 Task: In the  document diagram.html Download file as 'HTML ' Share this file with 'softage.1@softage.net' Insert the command  Suggesting 
Action: Mouse moved to (254, 395)
Screenshot: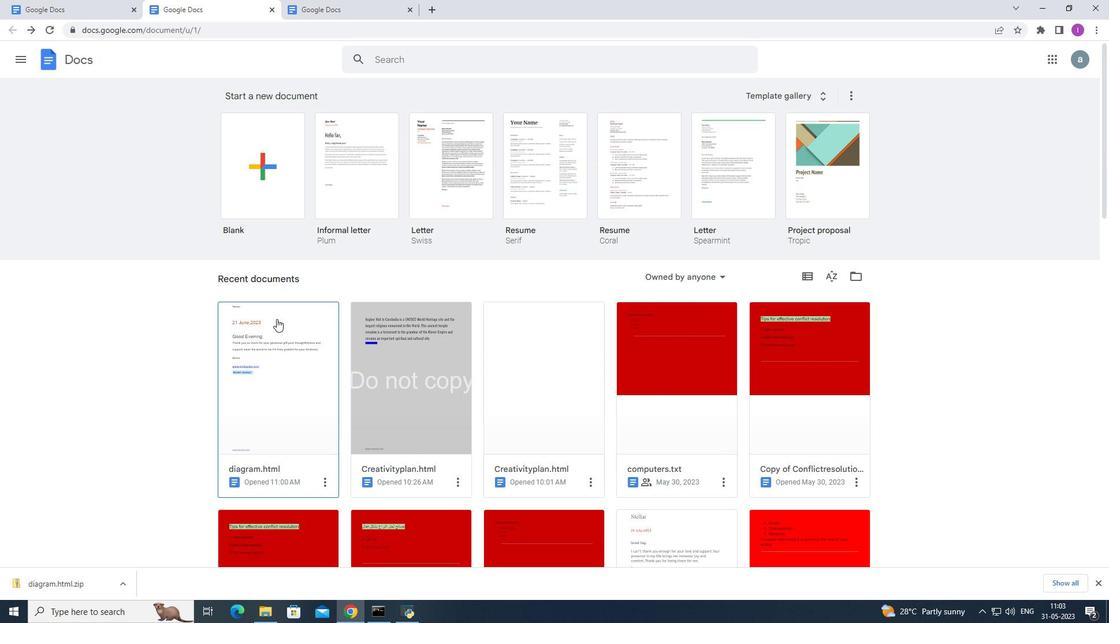 
Action: Mouse pressed left at (254, 395)
Screenshot: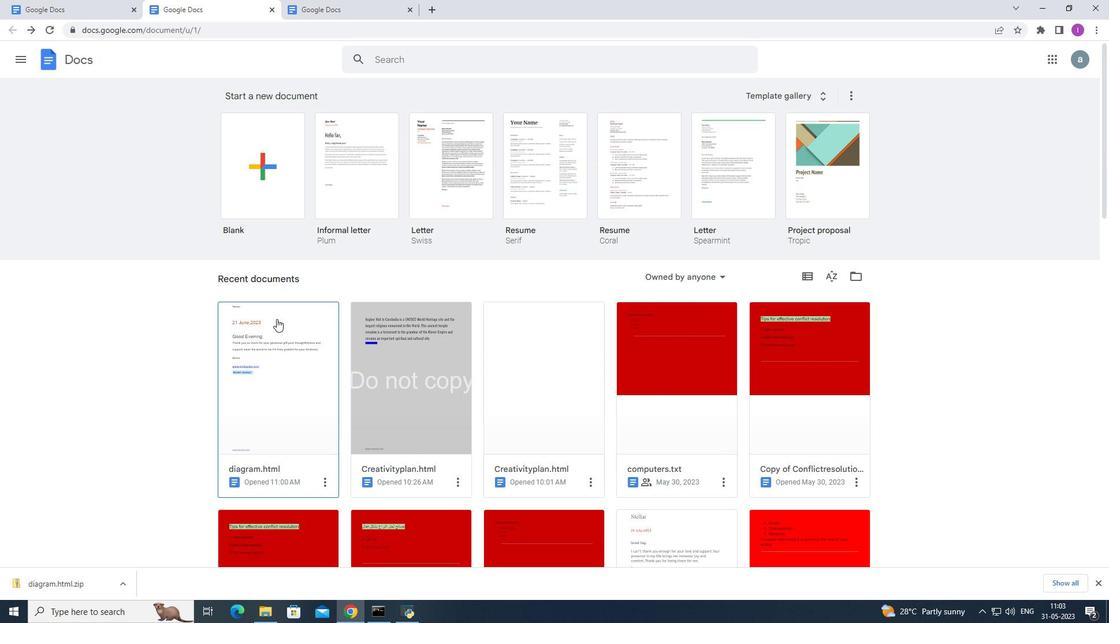 
Action: Mouse moved to (42, 64)
Screenshot: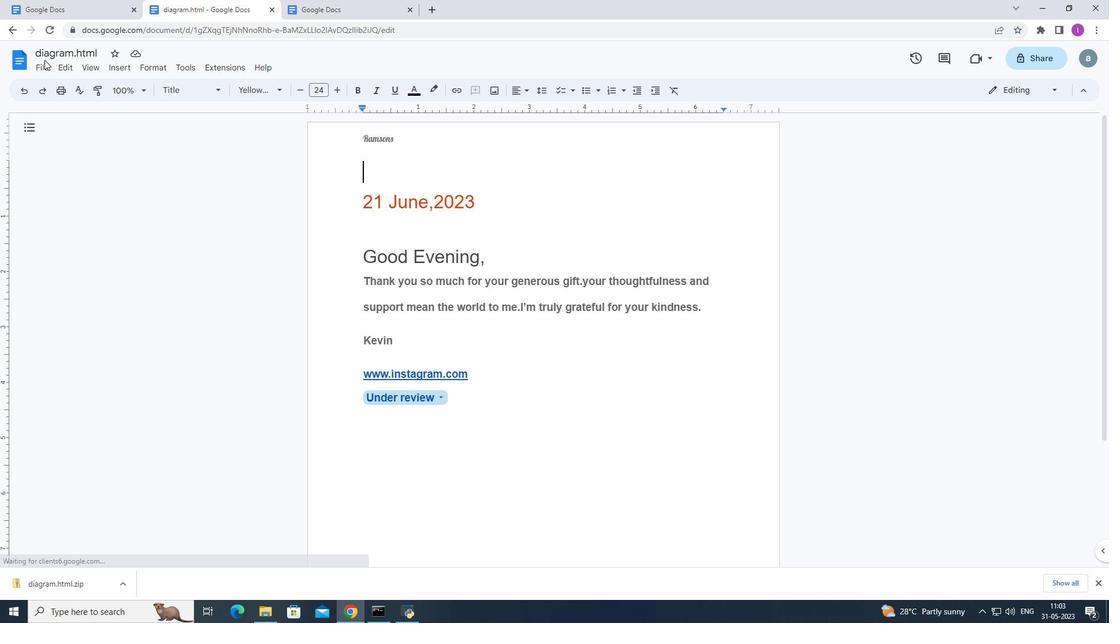 
Action: Mouse pressed left at (42, 64)
Screenshot: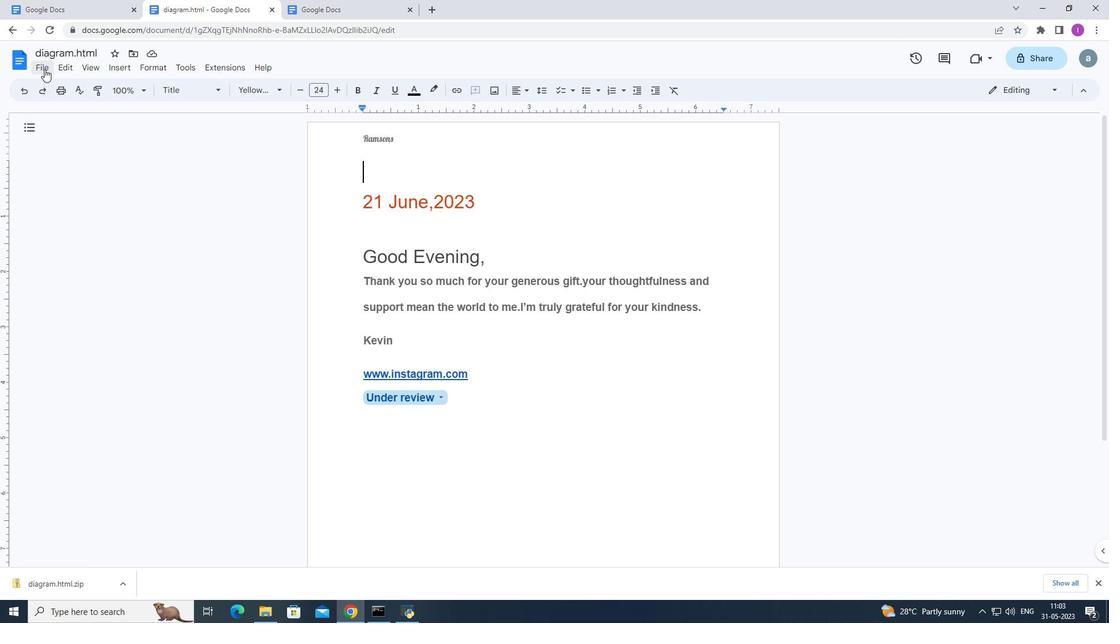 
Action: Mouse moved to (276, 284)
Screenshot: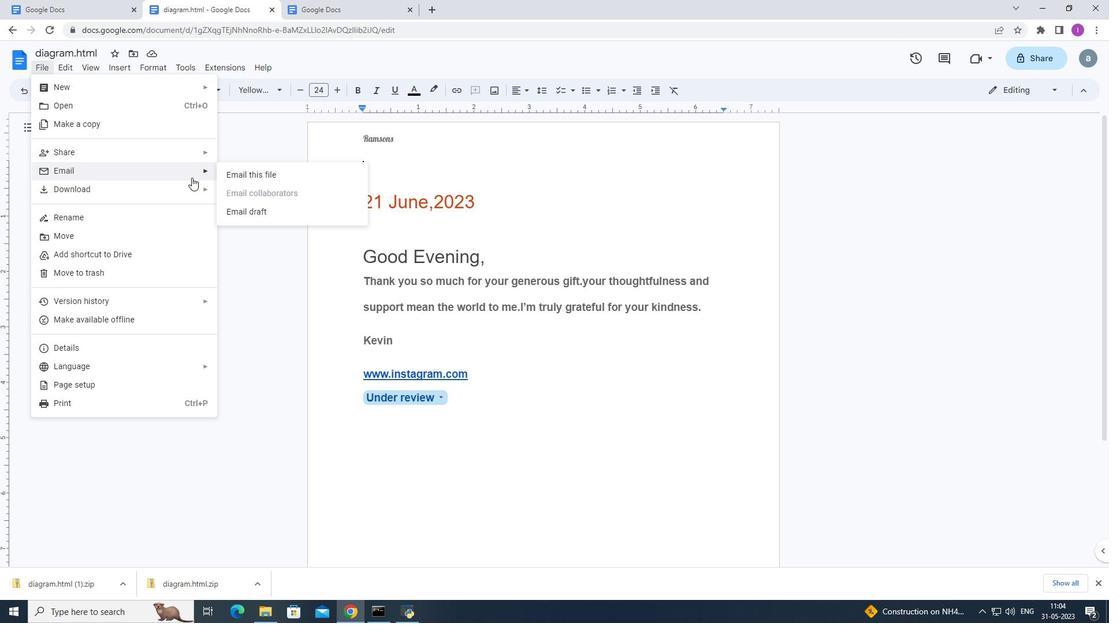 
Action: Mouse pressed left at (276, 284)
Screenshot: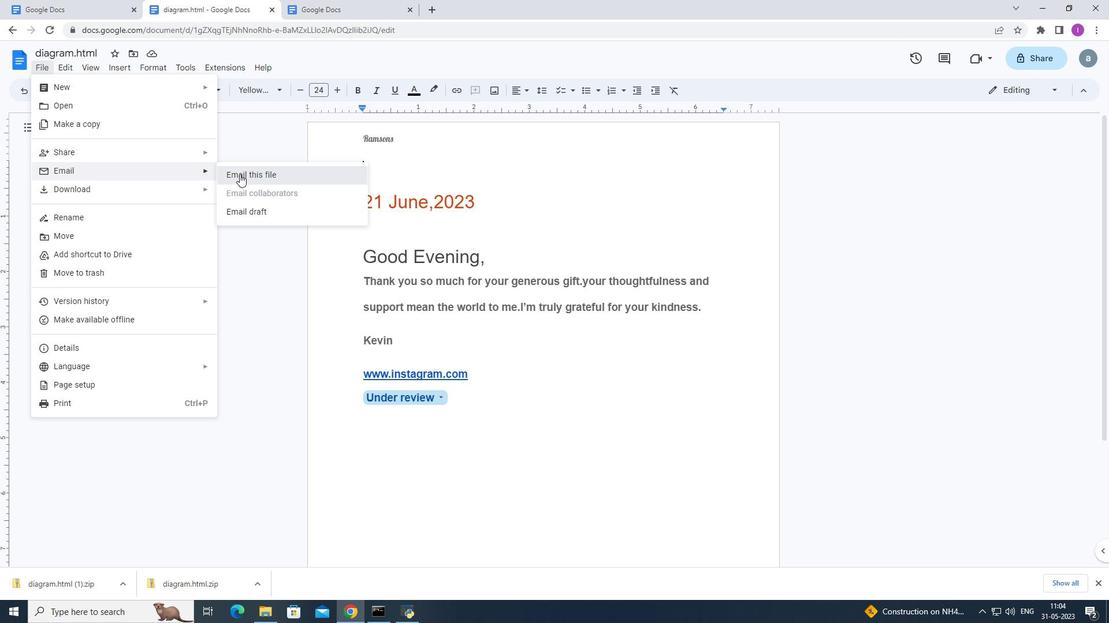 
Action: Mouse moved to (276, 319)
Screenshot: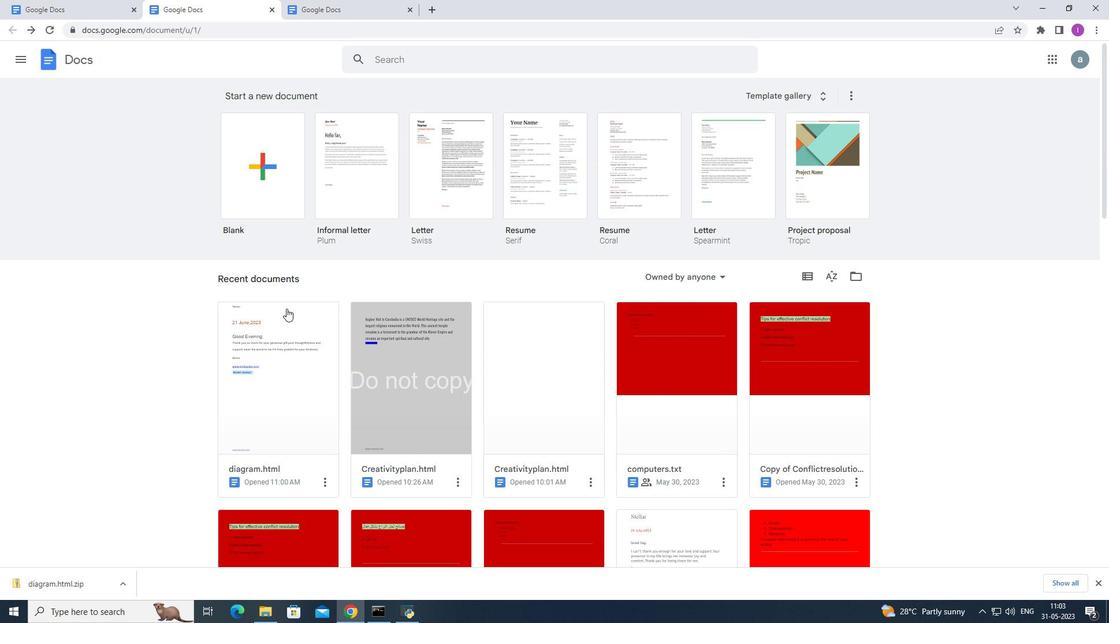 
Action: Mouse pressed left at (276, 319)
Screenshot: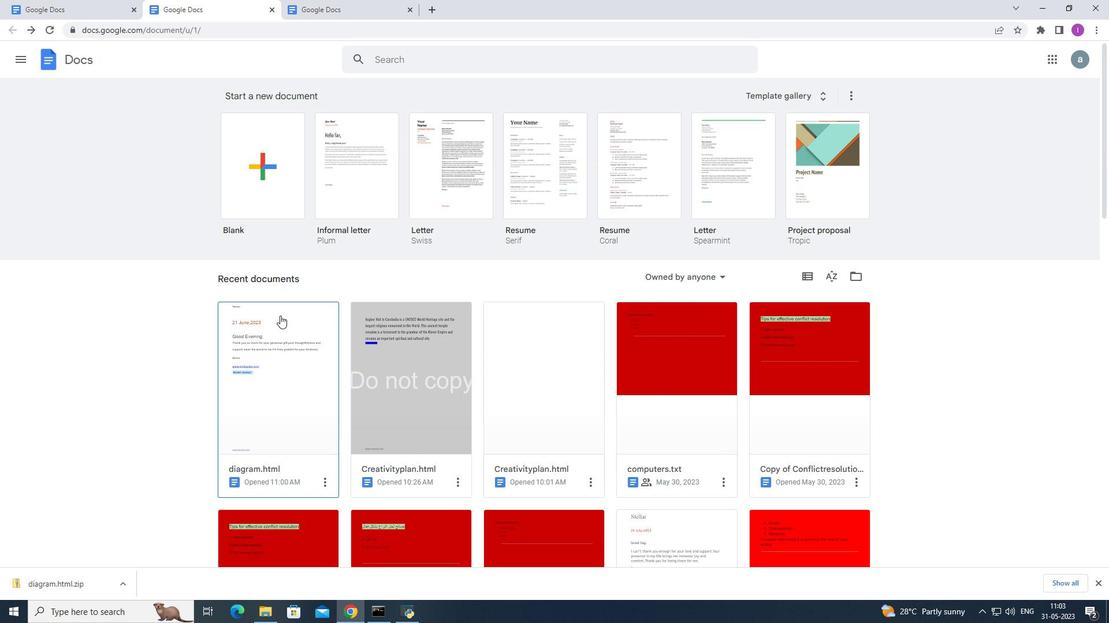 
Action: Mouse moved to (44, 60)
Screenshot: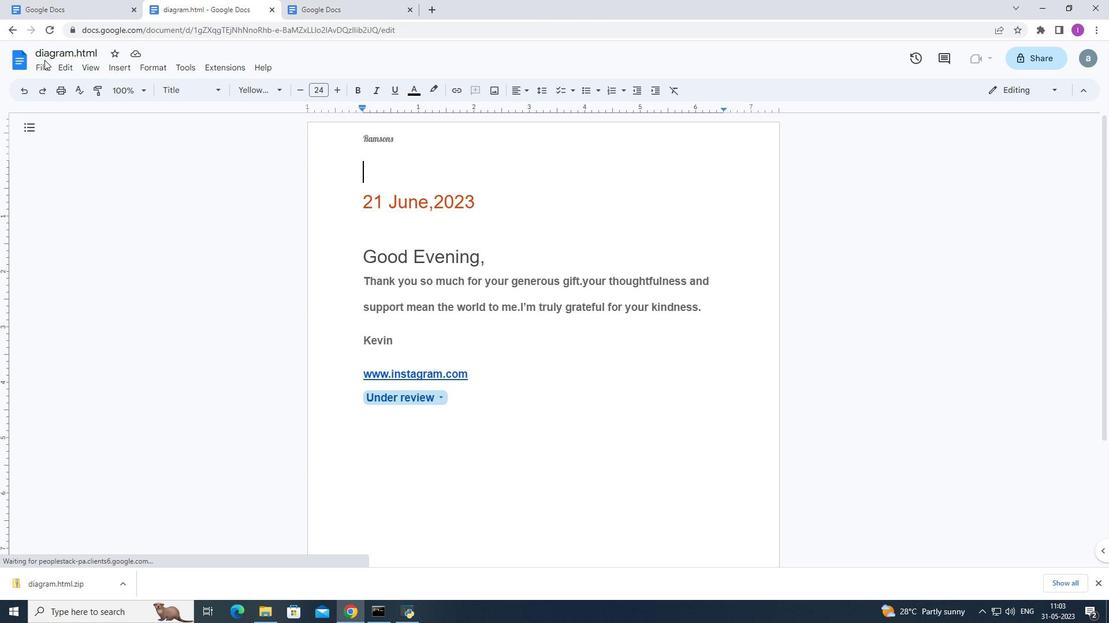 
Action: Mouse pressed left at (44, 60)
Screenshot: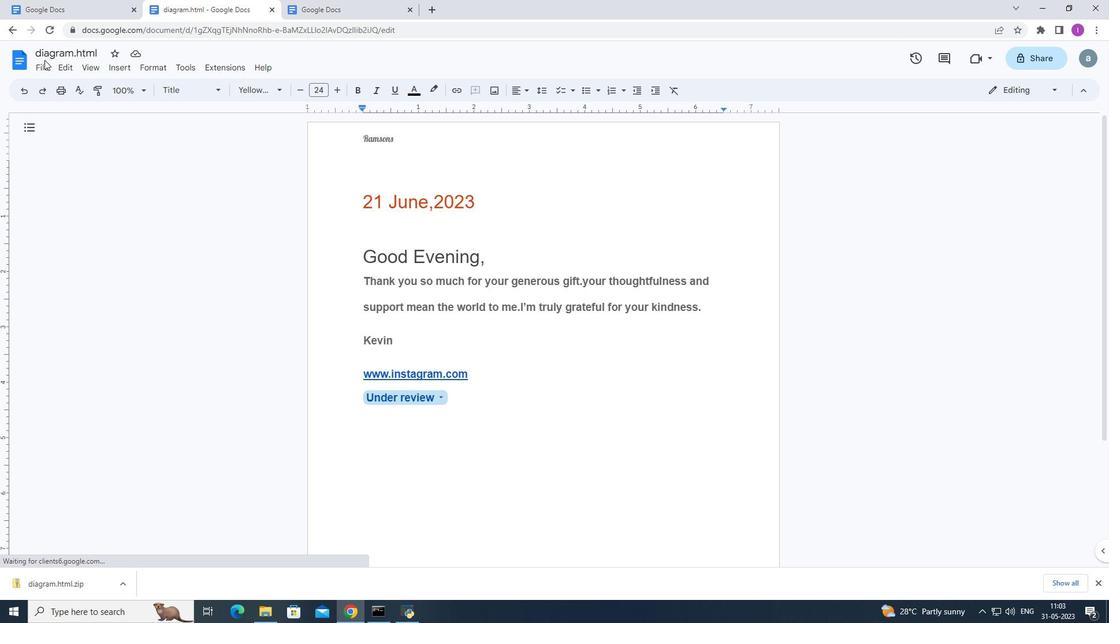
Action: Mouse moved to (44, 69)
Screenshot: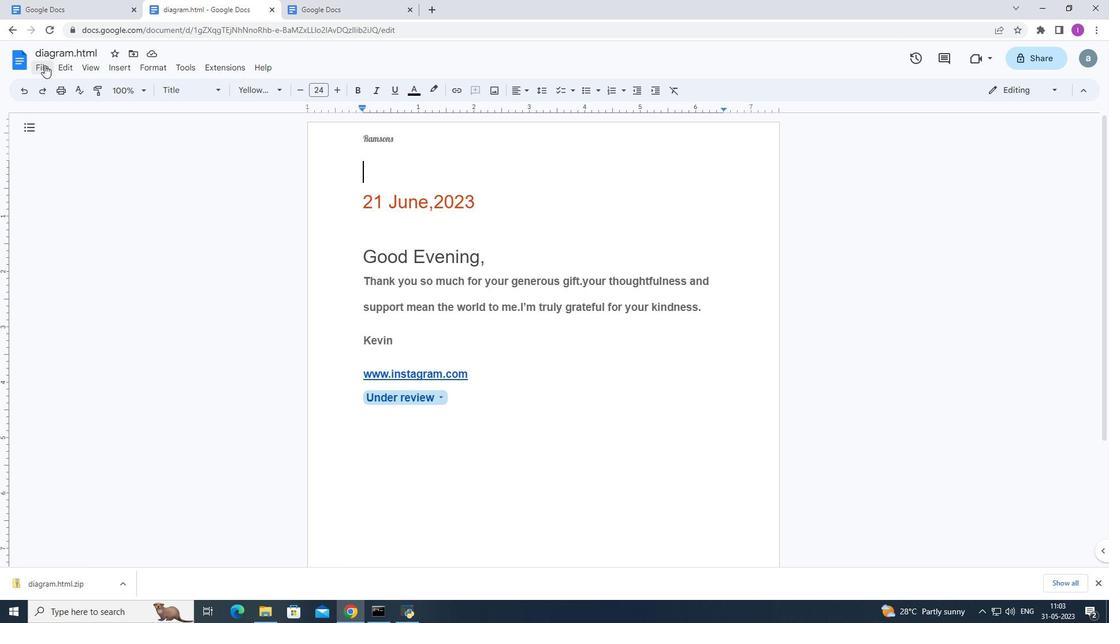 
Action: Mouse pressed left at (44, 69)
Screenshot: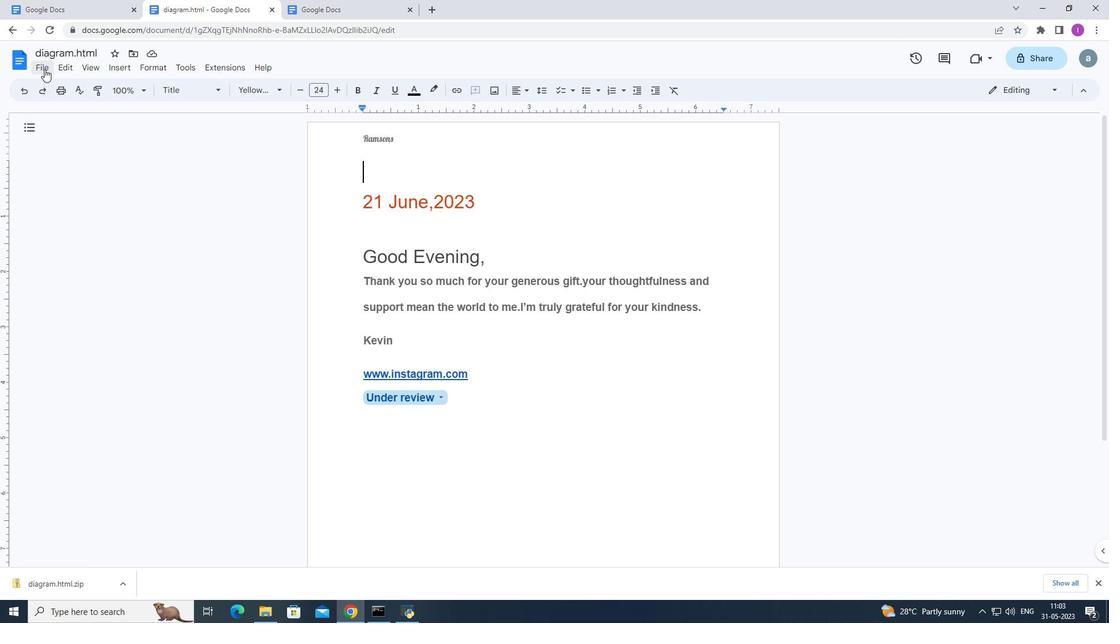 
Action: Mouse moved to (266, 286)
Screenshot: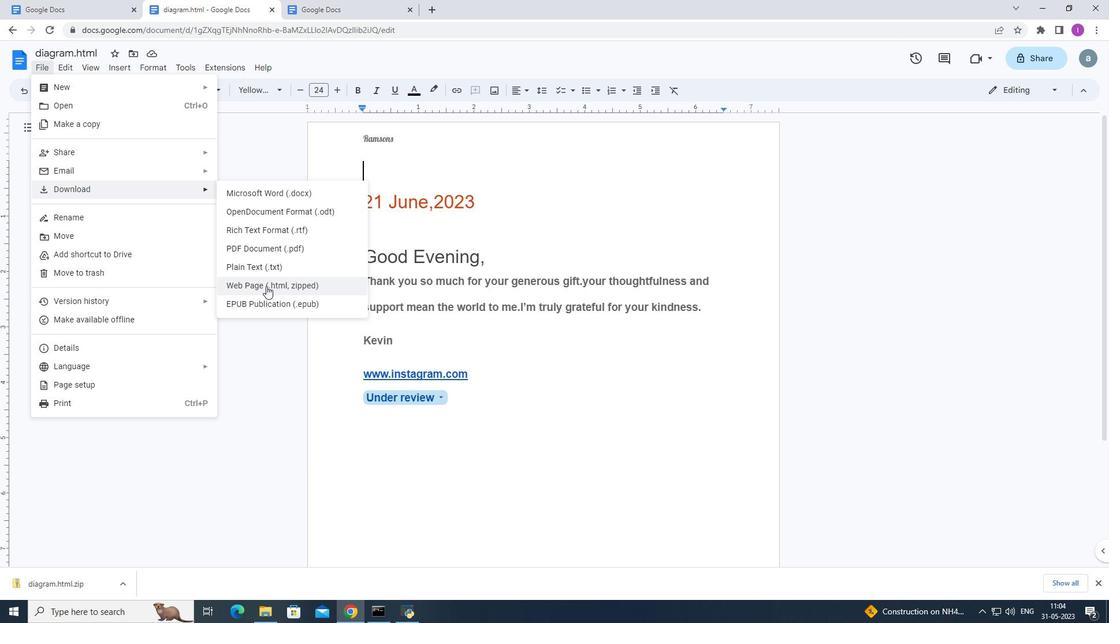 
Action: Mouse pressed left at (266, 286)
Screenshot: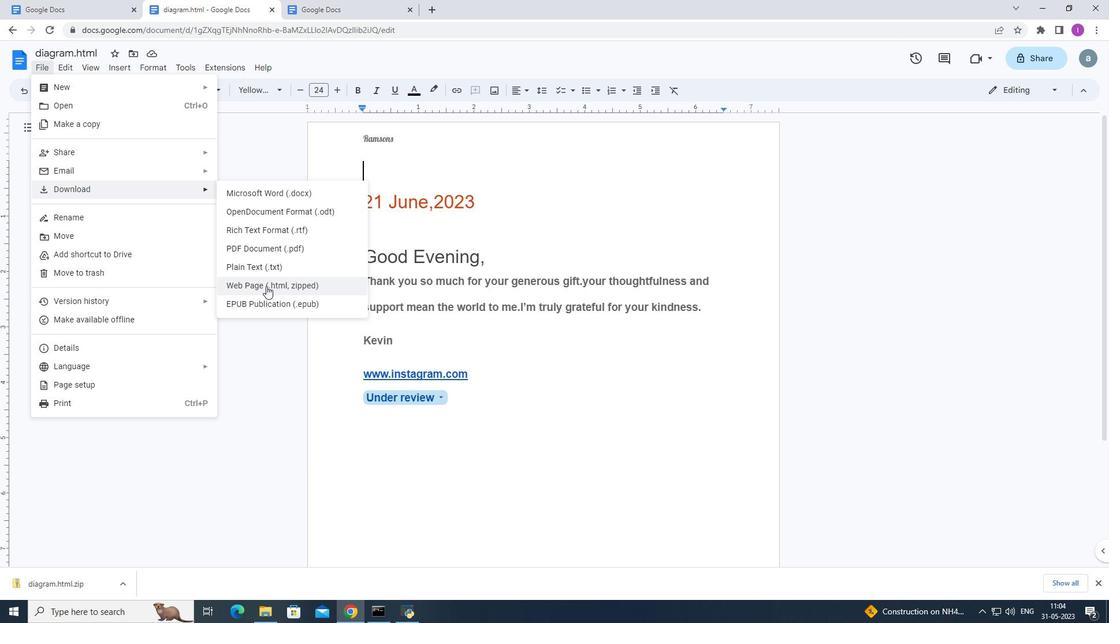 
Action: Mouse moved to (38, 69)
Screenshot: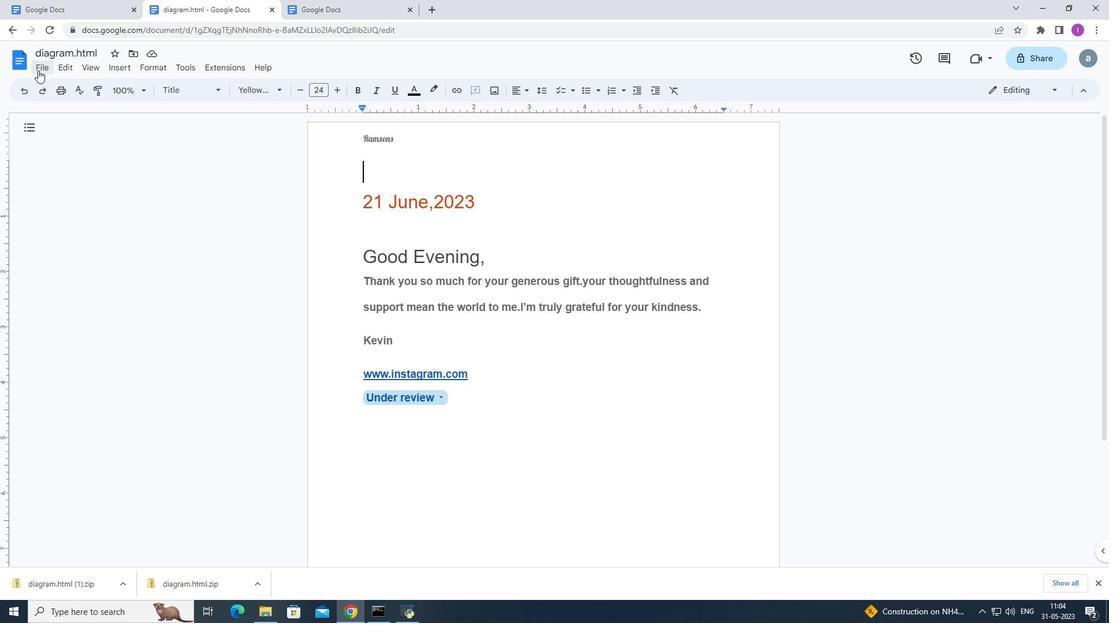 
Action: Mouse pressed left at (38, 69)
Screenshot: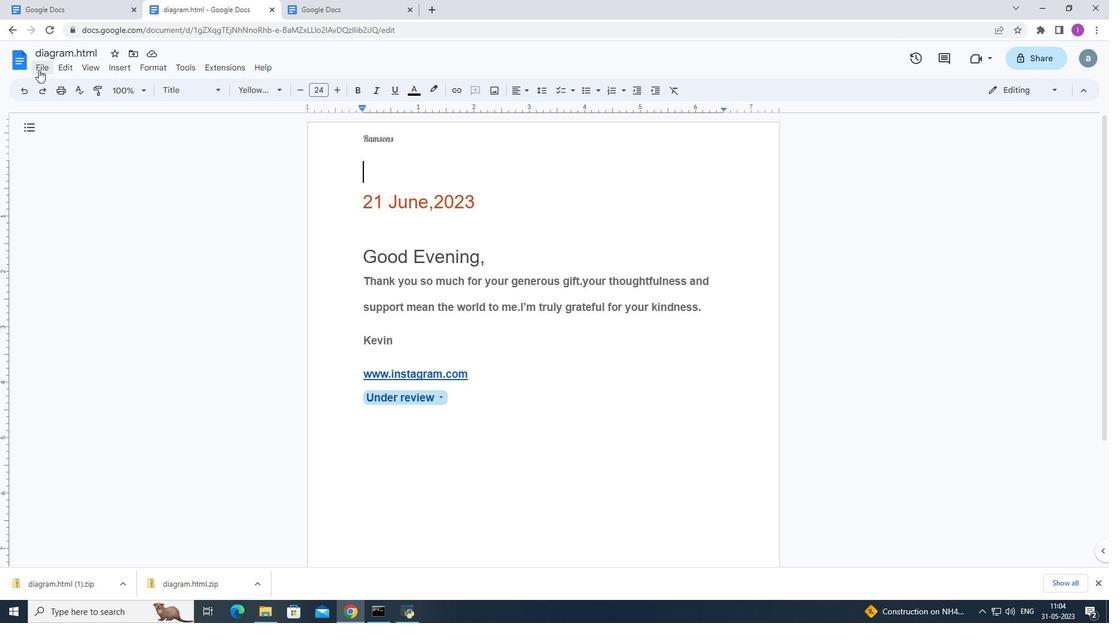 
Action: Mouse moved to (239, 174)
Screenshot: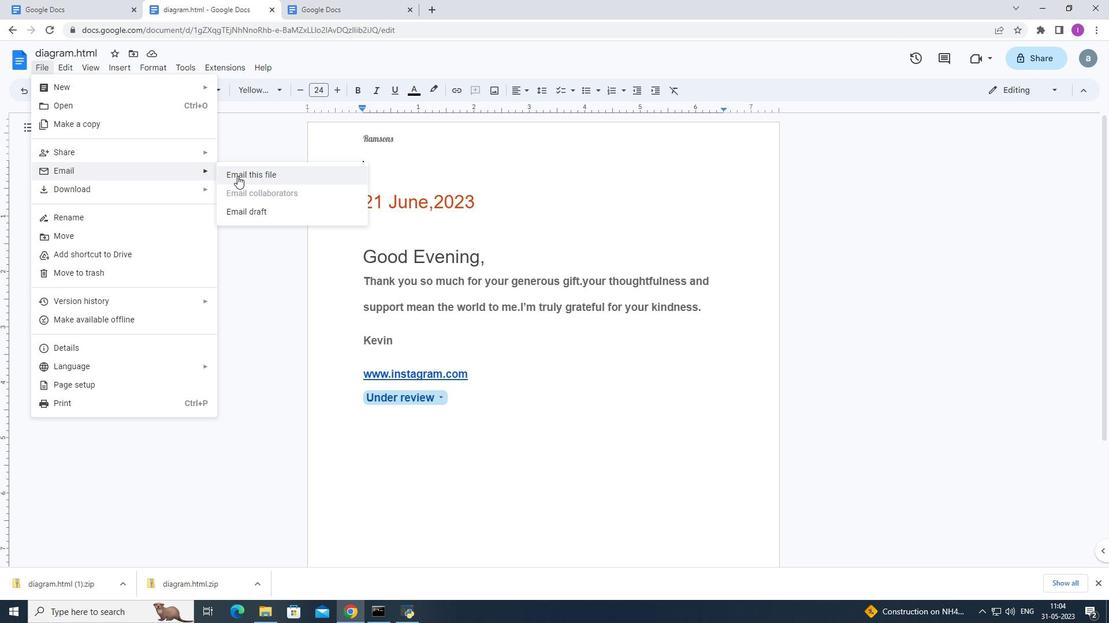 
Action: Mouse pressed left at (239, 174)
Screenshot: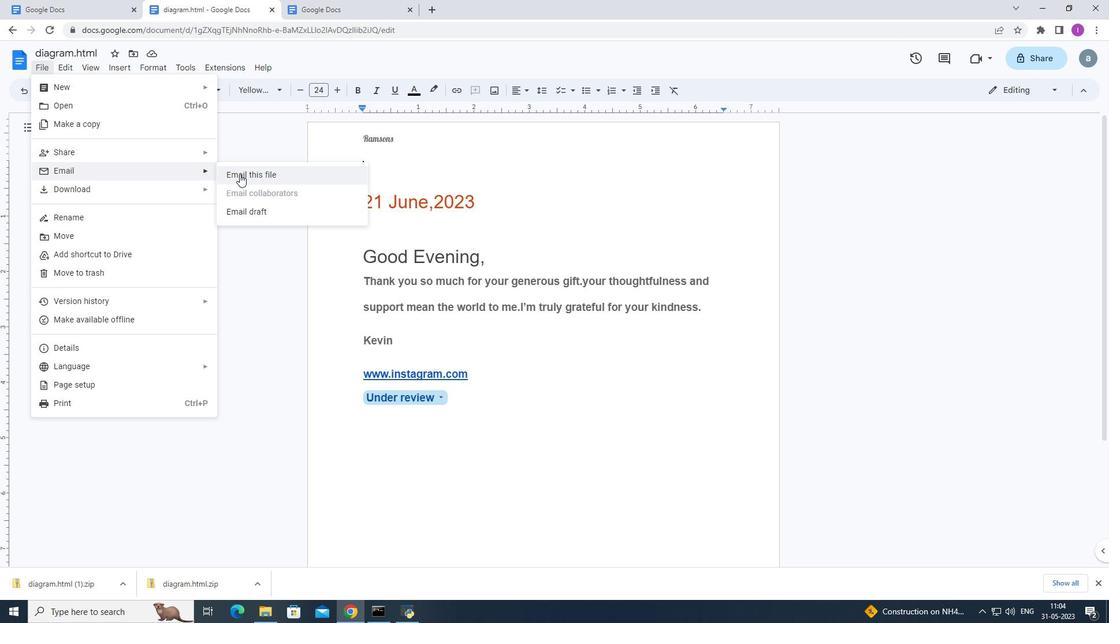 
Action: Mouse moved to (541, 235)
Screenshot: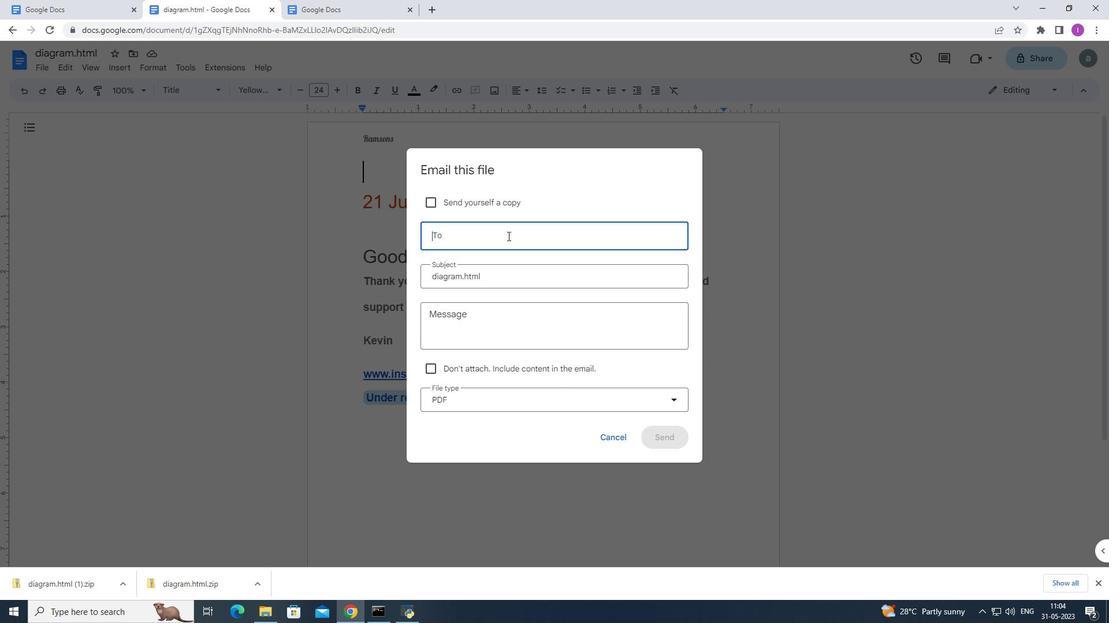 
Action: Key pressed so
Screenshot: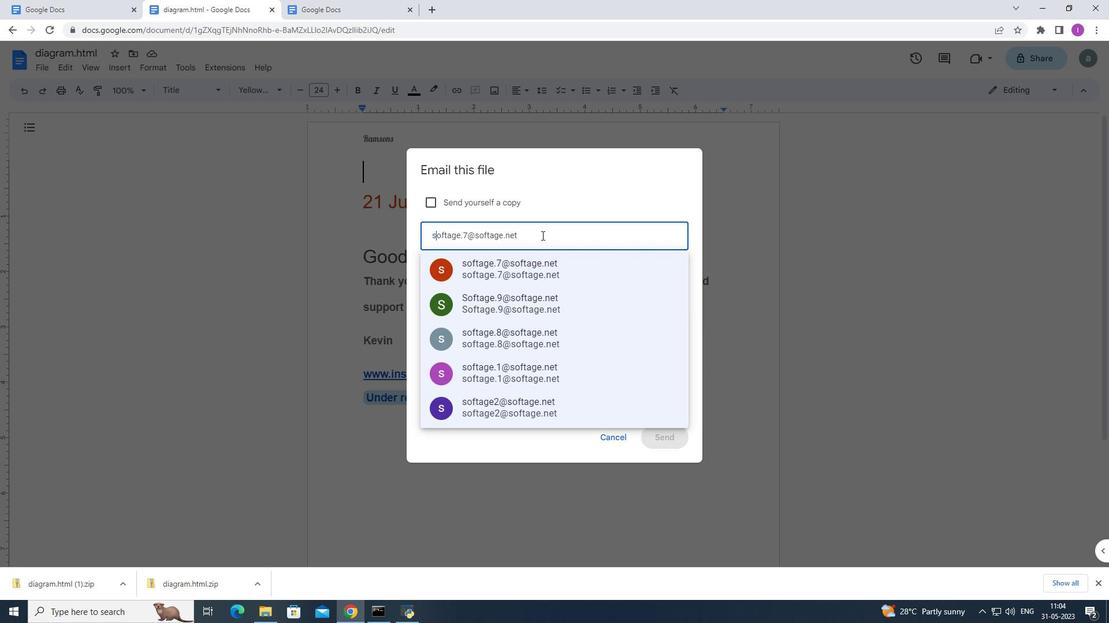 
Action: Mouse moved to (500, 374)
Screenshot: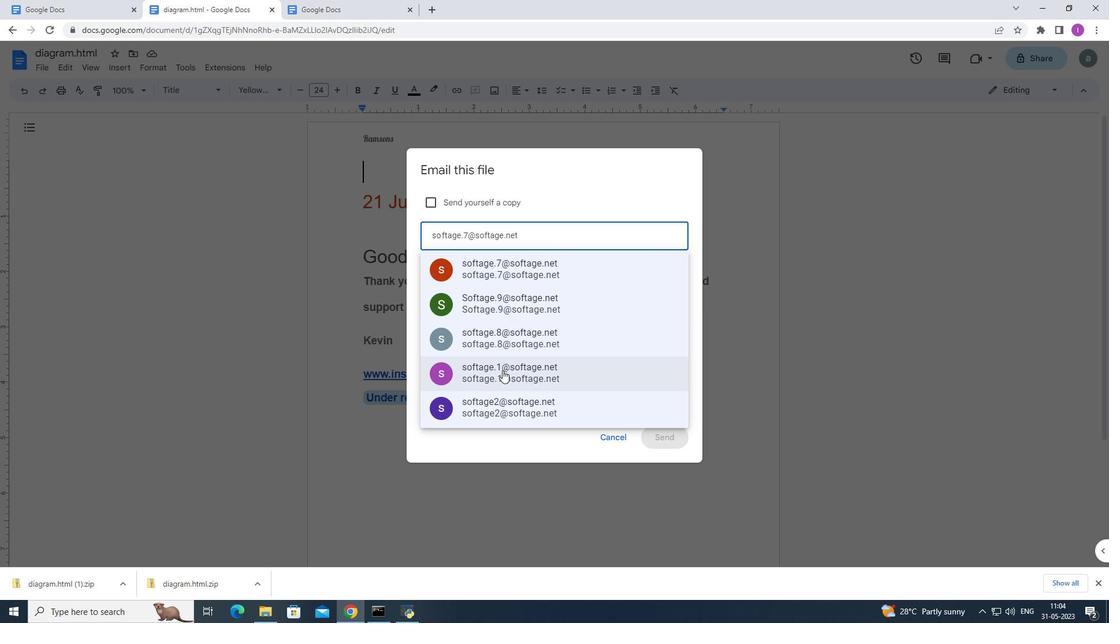 
Action: Mouse pressed left at (500, 374)
Screenshot: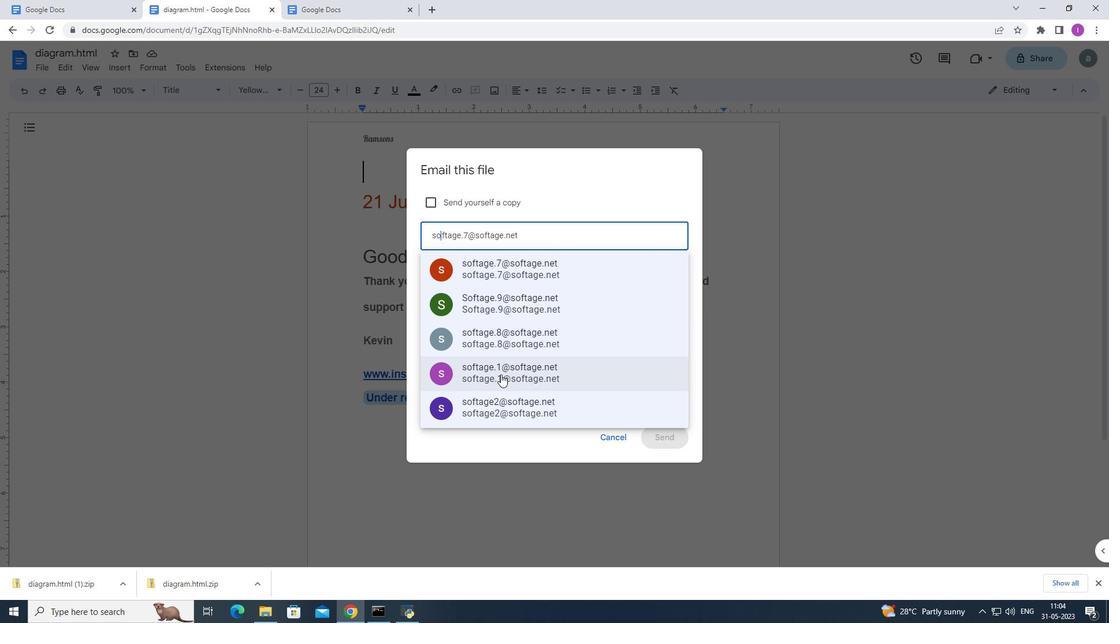 
Action: Mouse moved to (664, 434)
Screenshot: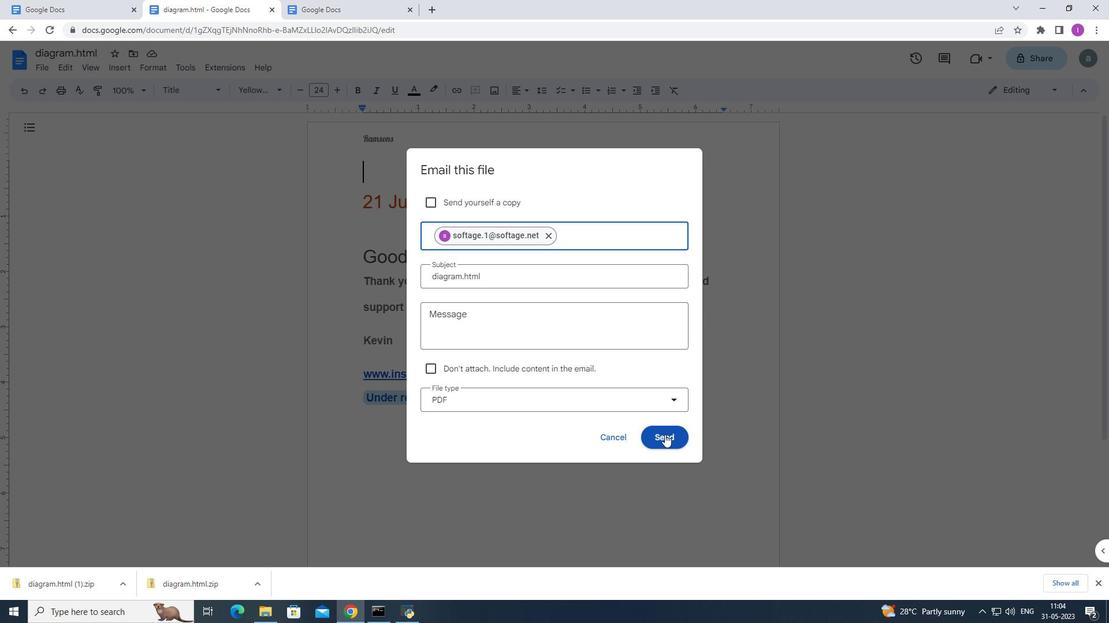 
Action: Mouse pressed left at (664, 434)
Screenshot: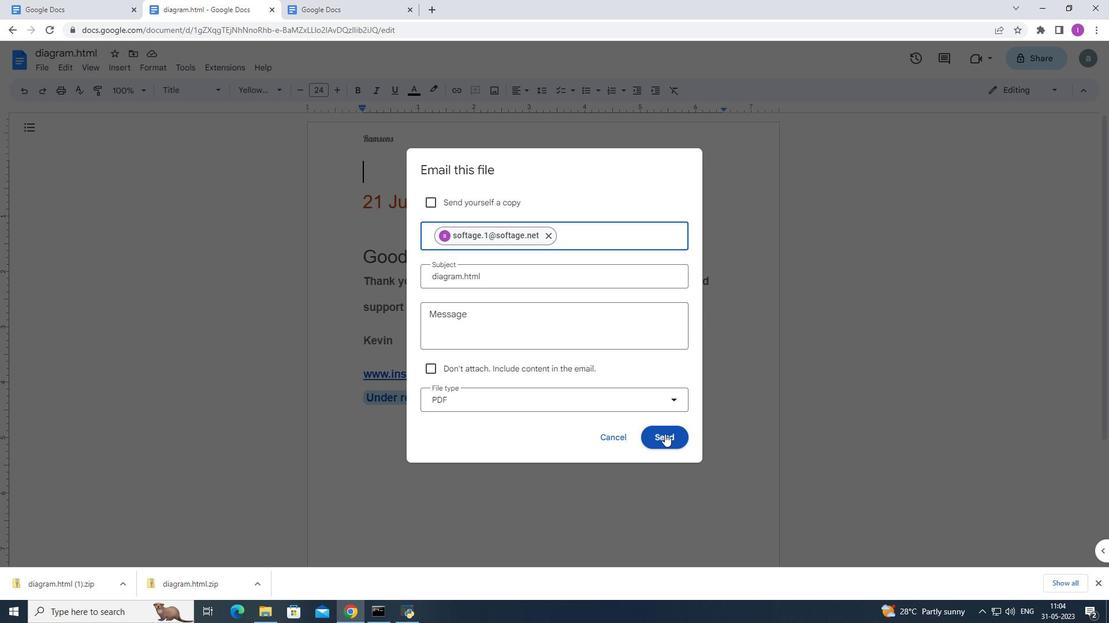 
Action: Mouse moved to (1054, 87)
Screenshot: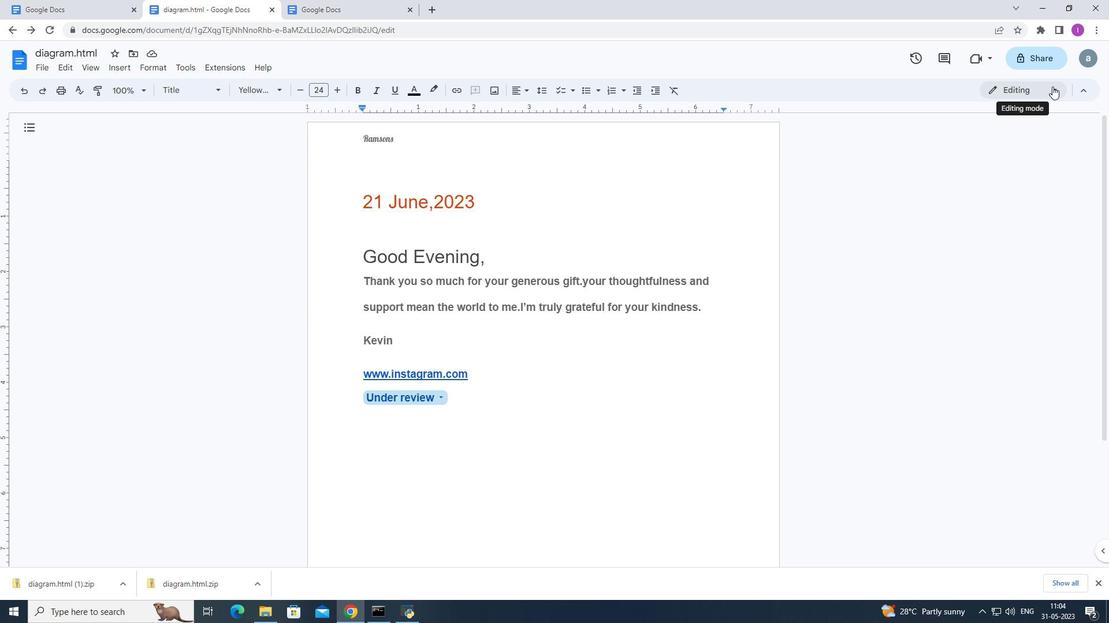 
Action: Mouse pressed left at (1054, 87)
Screenshot: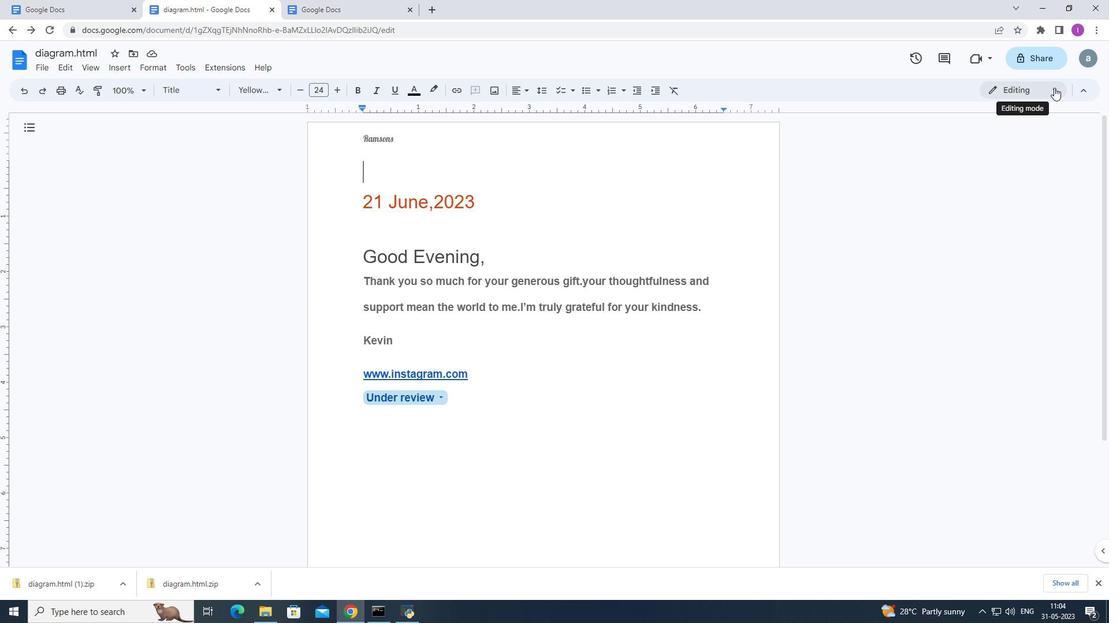 
Action: Mouse moved to (1013, 144)
Screenshot: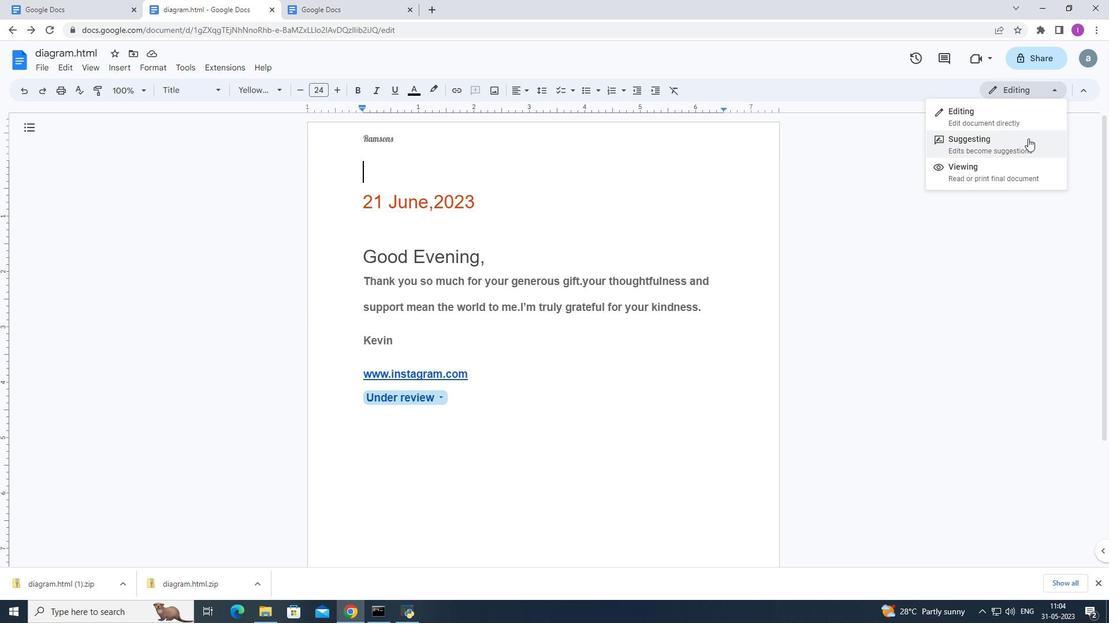
Action: Mouse pressed left at (1013, 144)
Screenshot: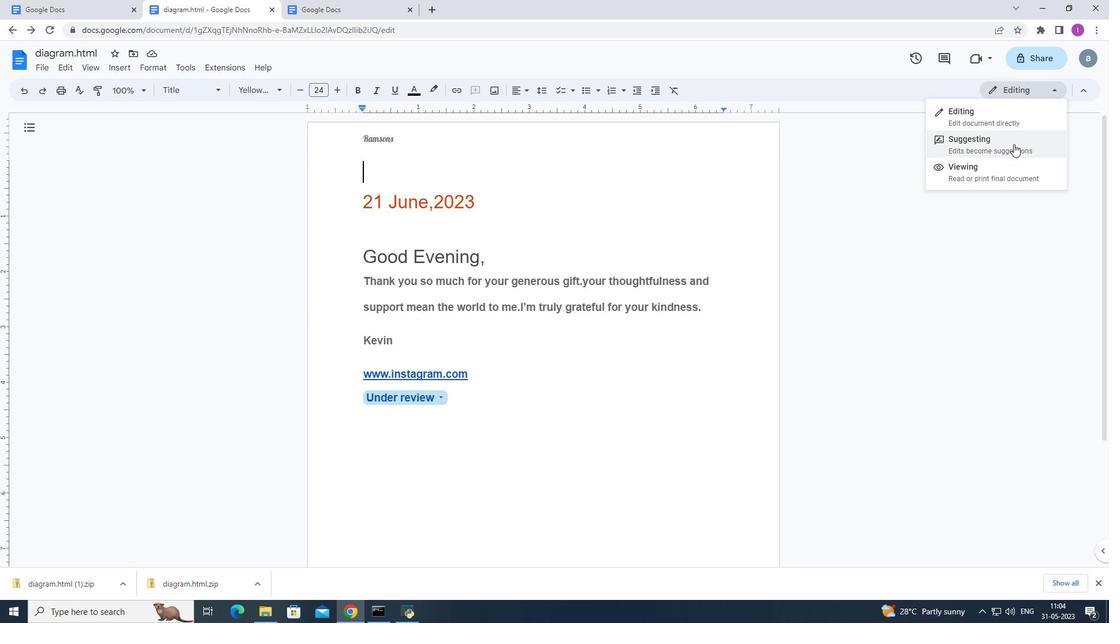 
Action: Mouse moved to (473, 238)
Screenshot: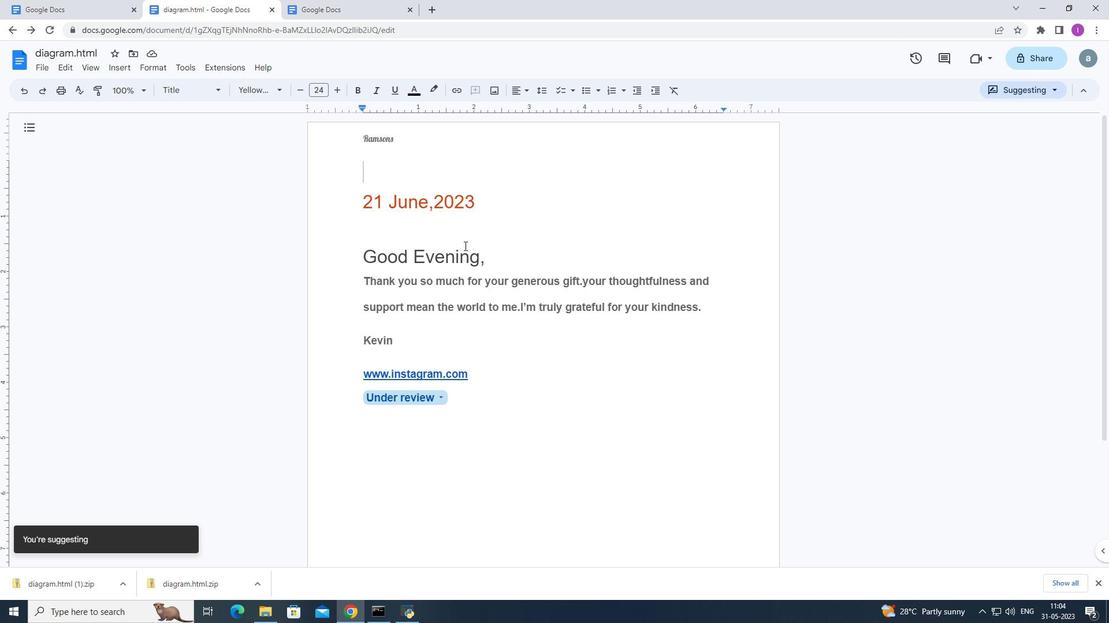 
